 Task: Set auto save delay of 1000.
Action: Mouse moved to (12, 686)
Screenshot: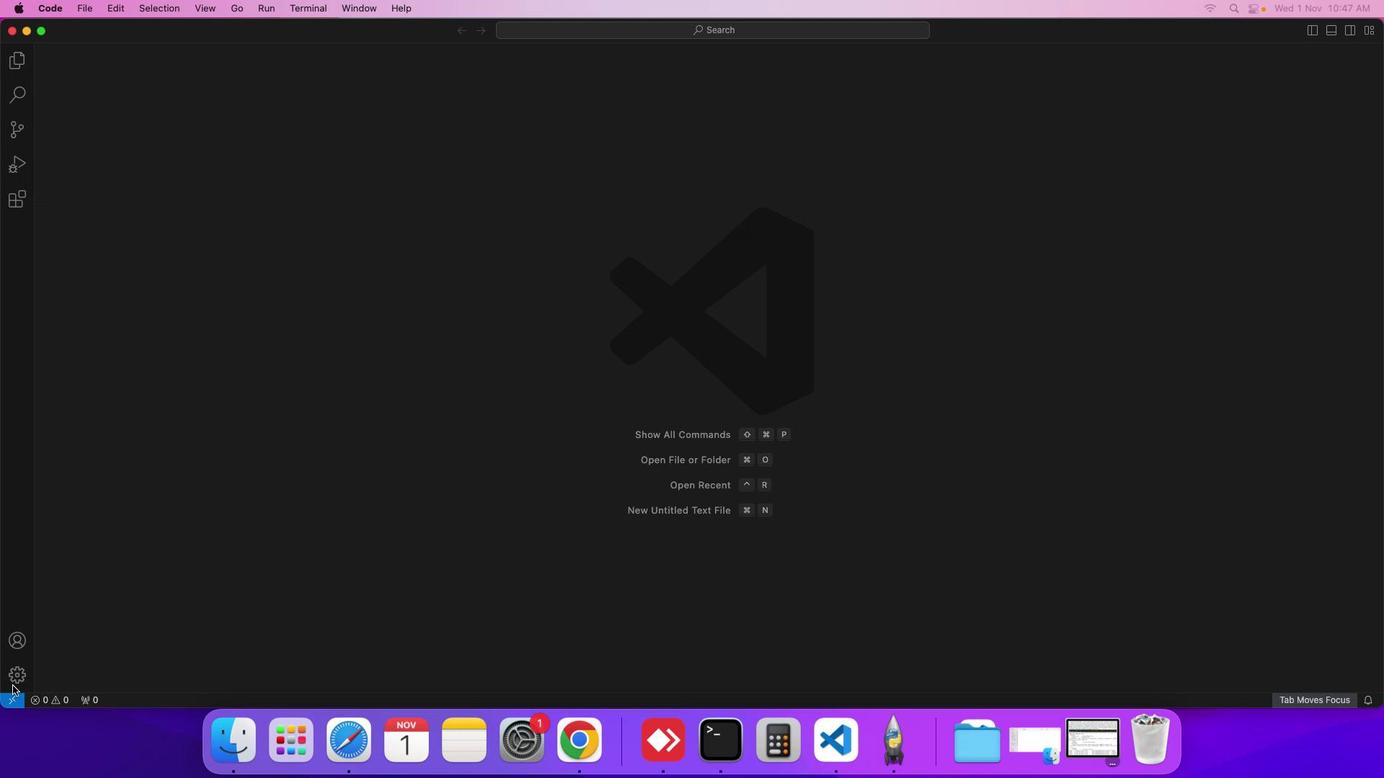 
Action: Mouse pressed left at (12, 686)
Screenshot: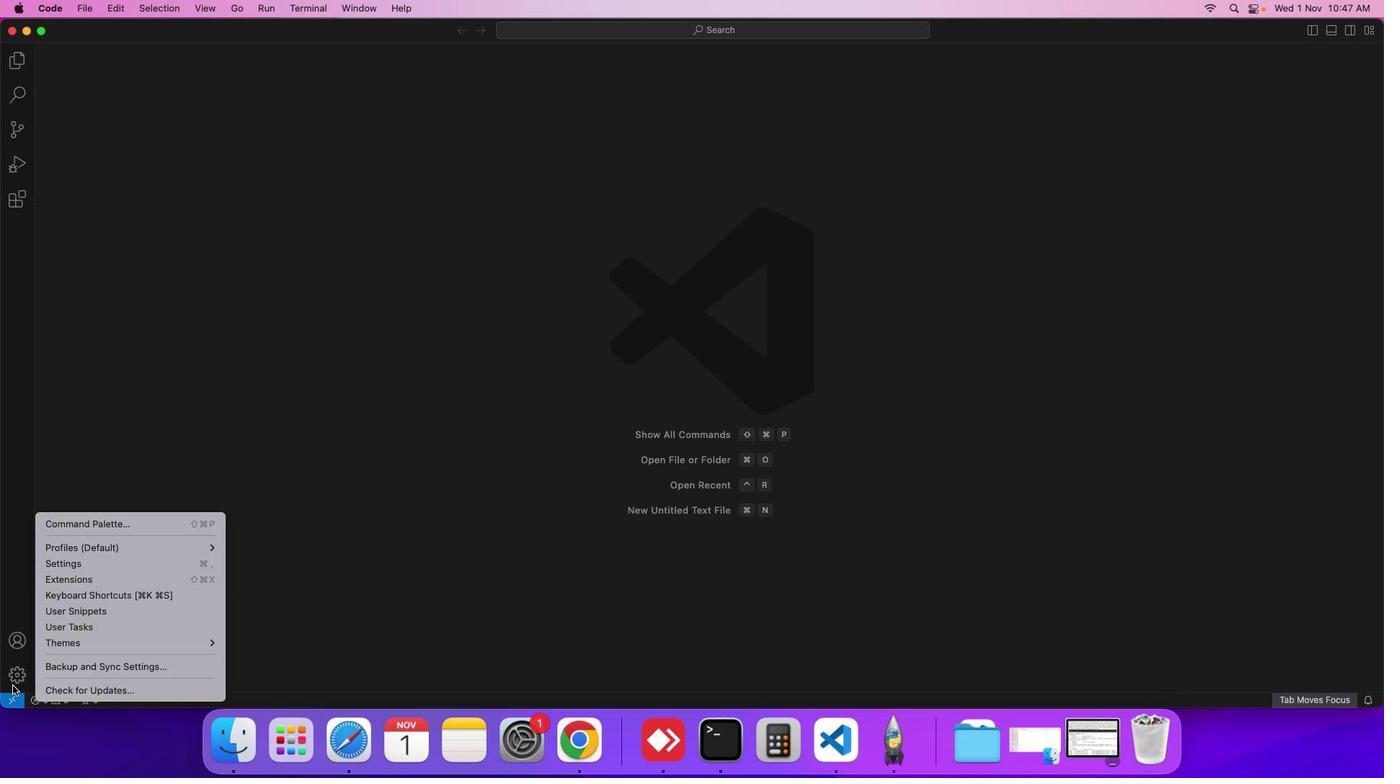 
Action: Mouse moved to (83, 566)
Screenshot: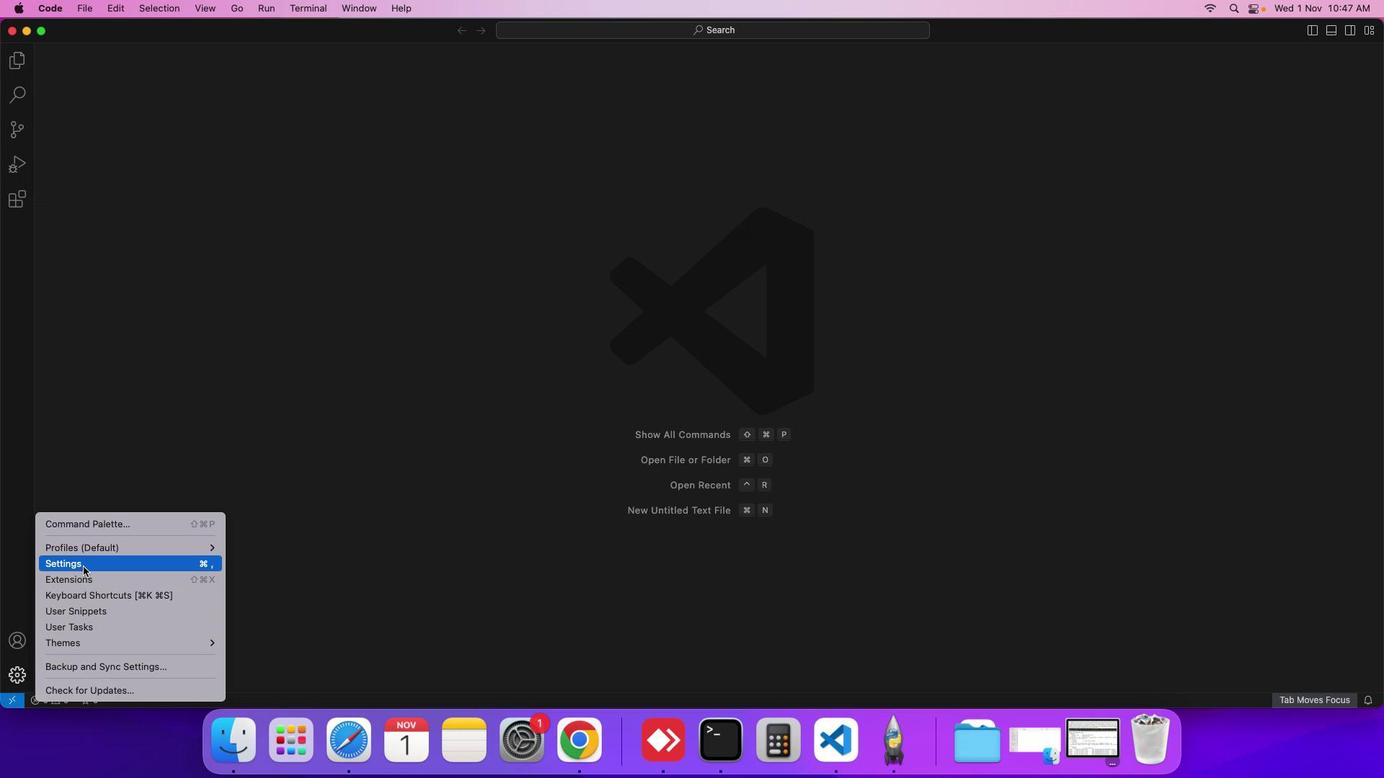 
Action: Mouse pressed left at (83, 566)
Screenshot: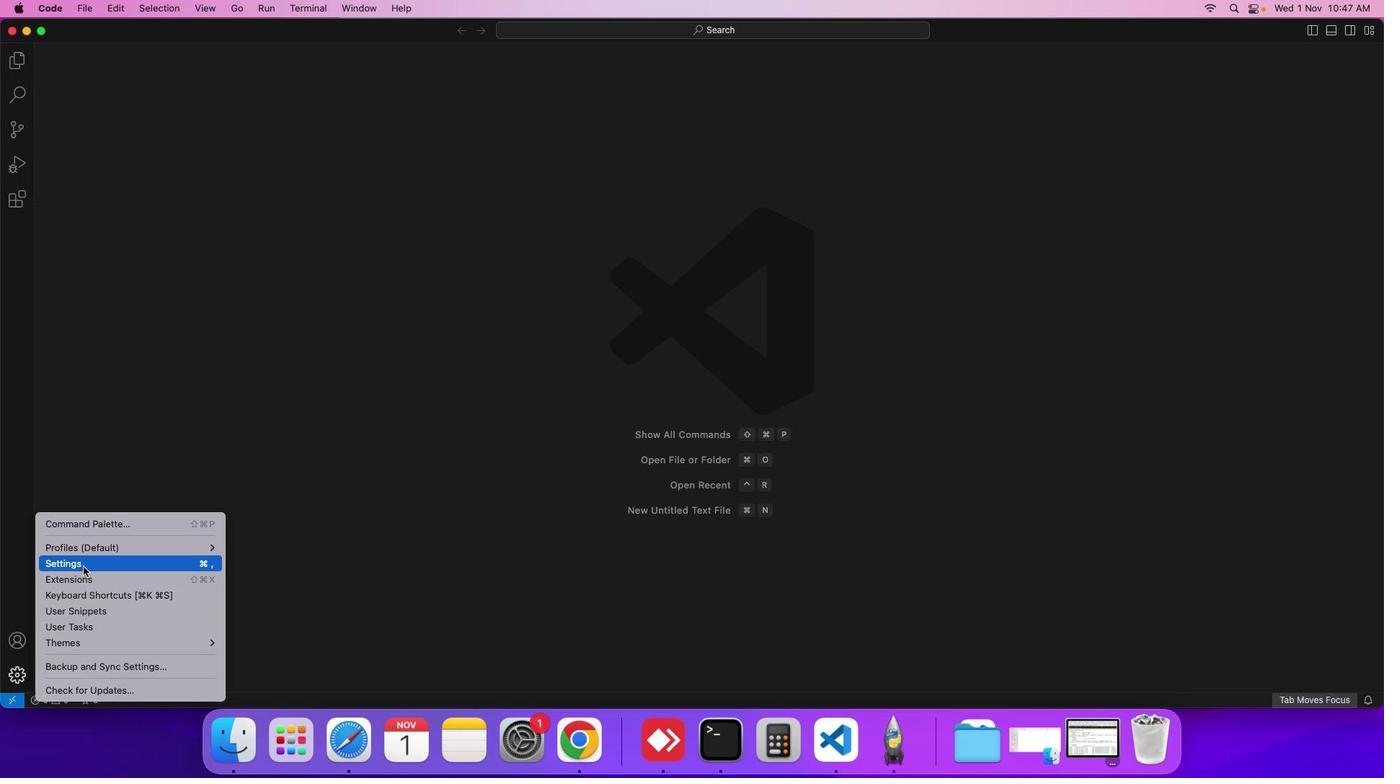 
Action: Mouse moved to (325, 159)
Screenshot: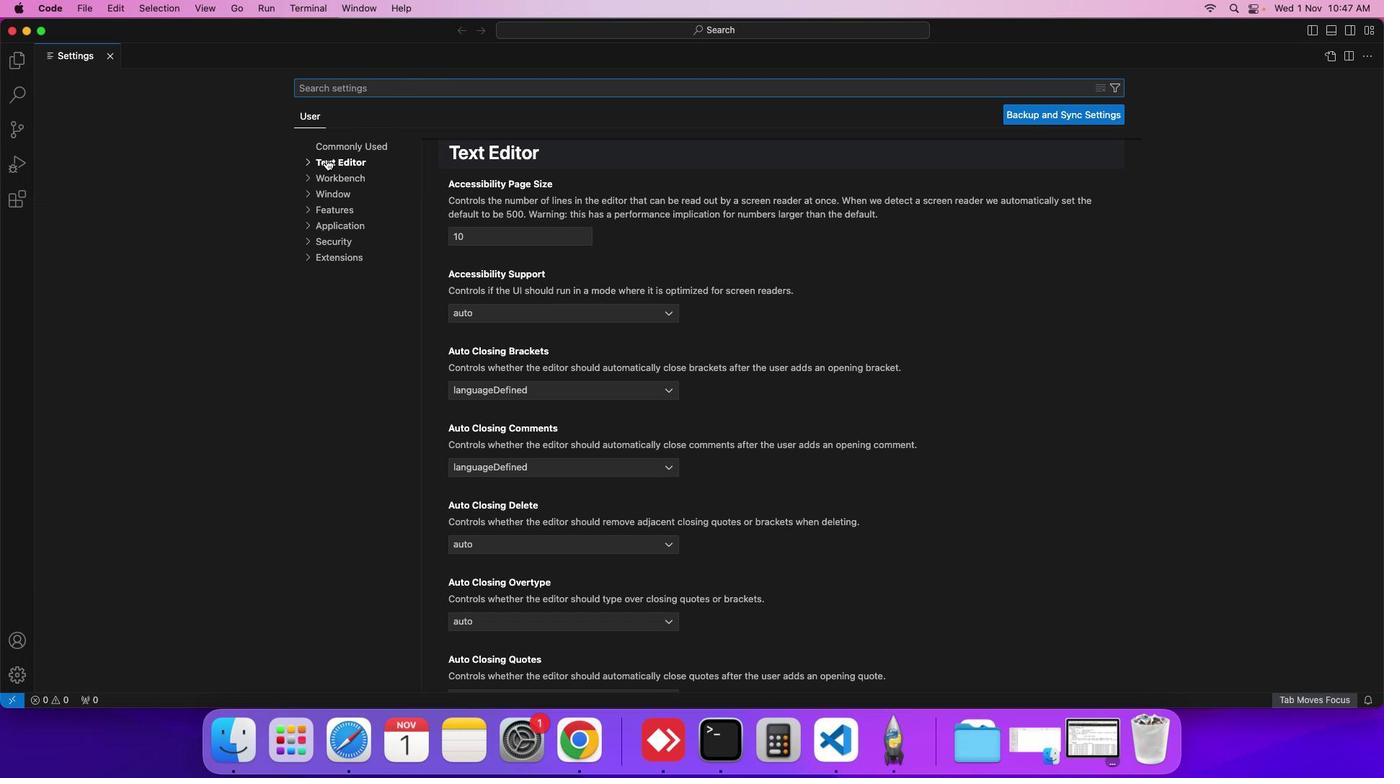
Action: Mouse pressed left at (325, 159)
Screenshot: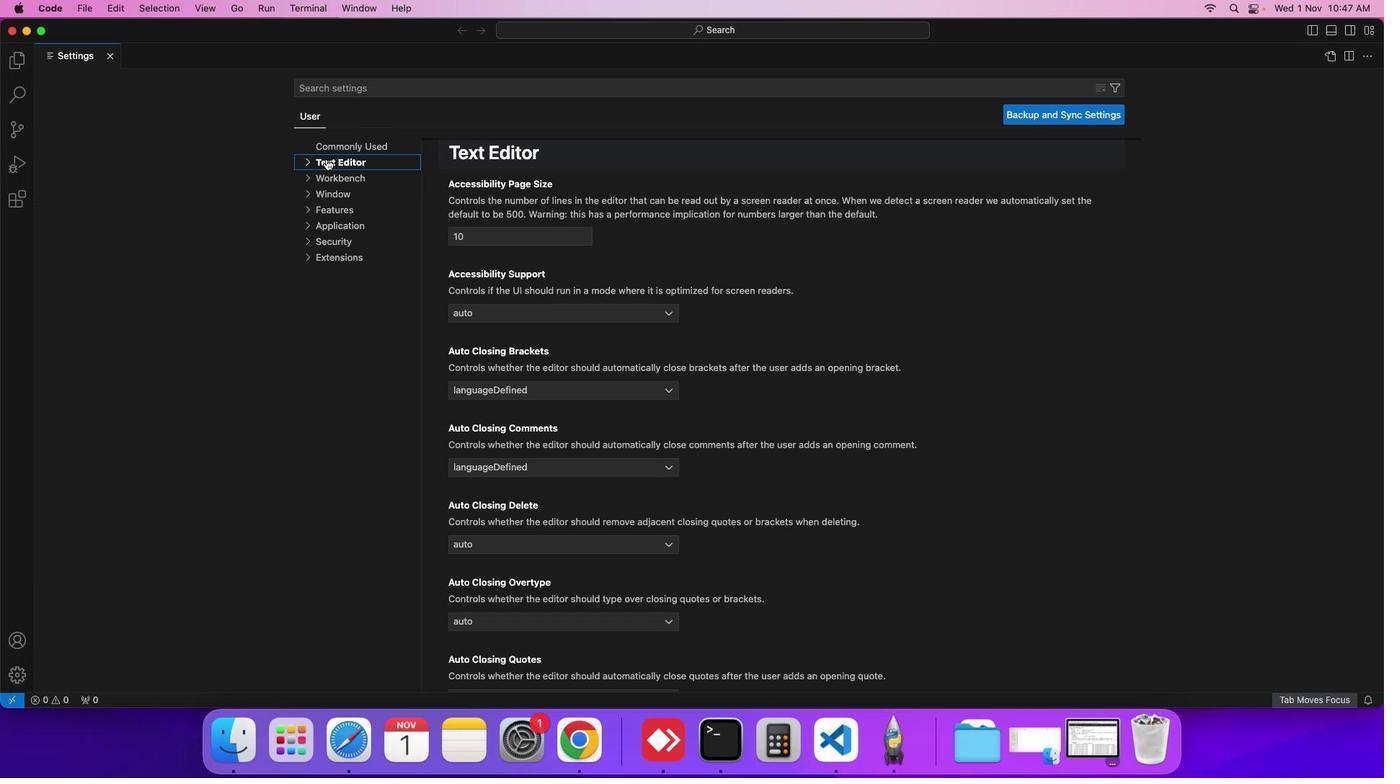 
Action: Mouse moved to (340, 291)
Screenshot: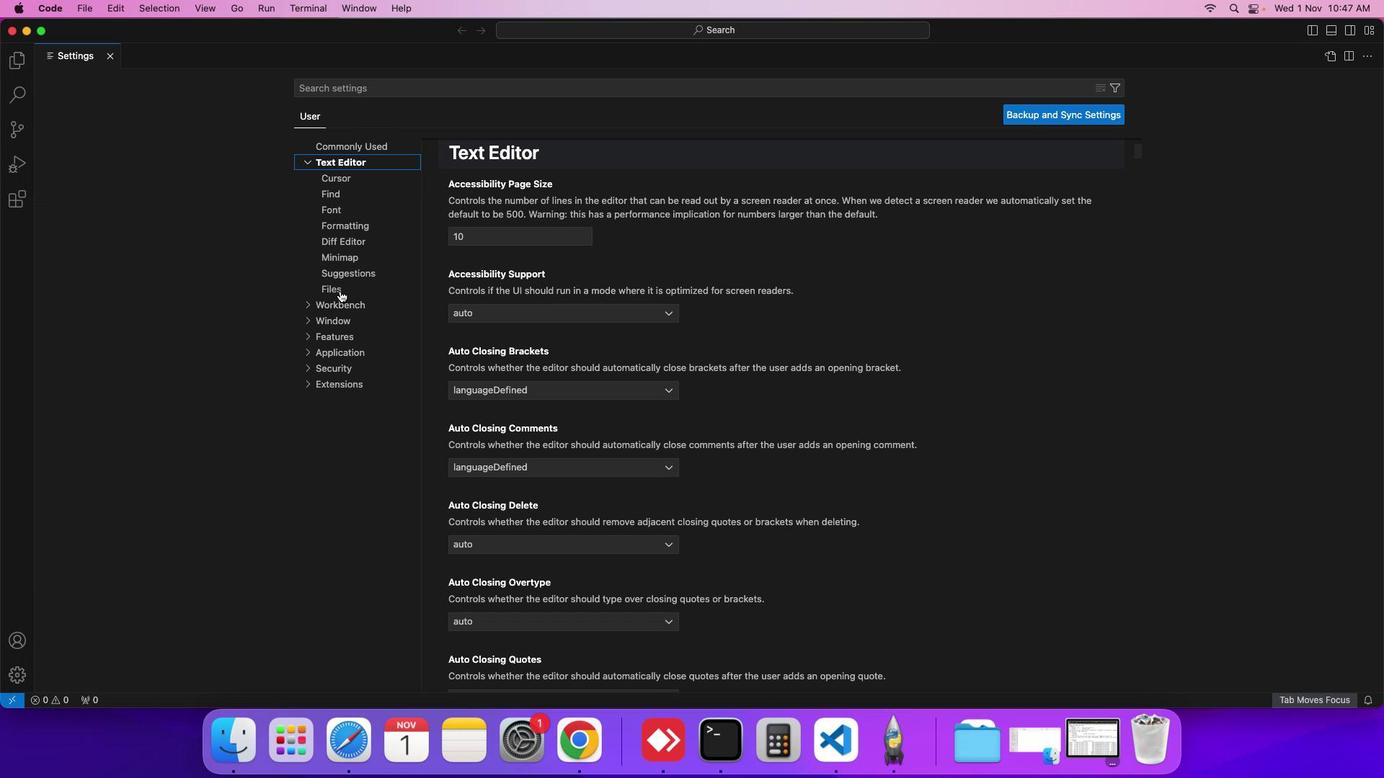 
Action: Mouse pressed left at (340, 291)
Screenshot: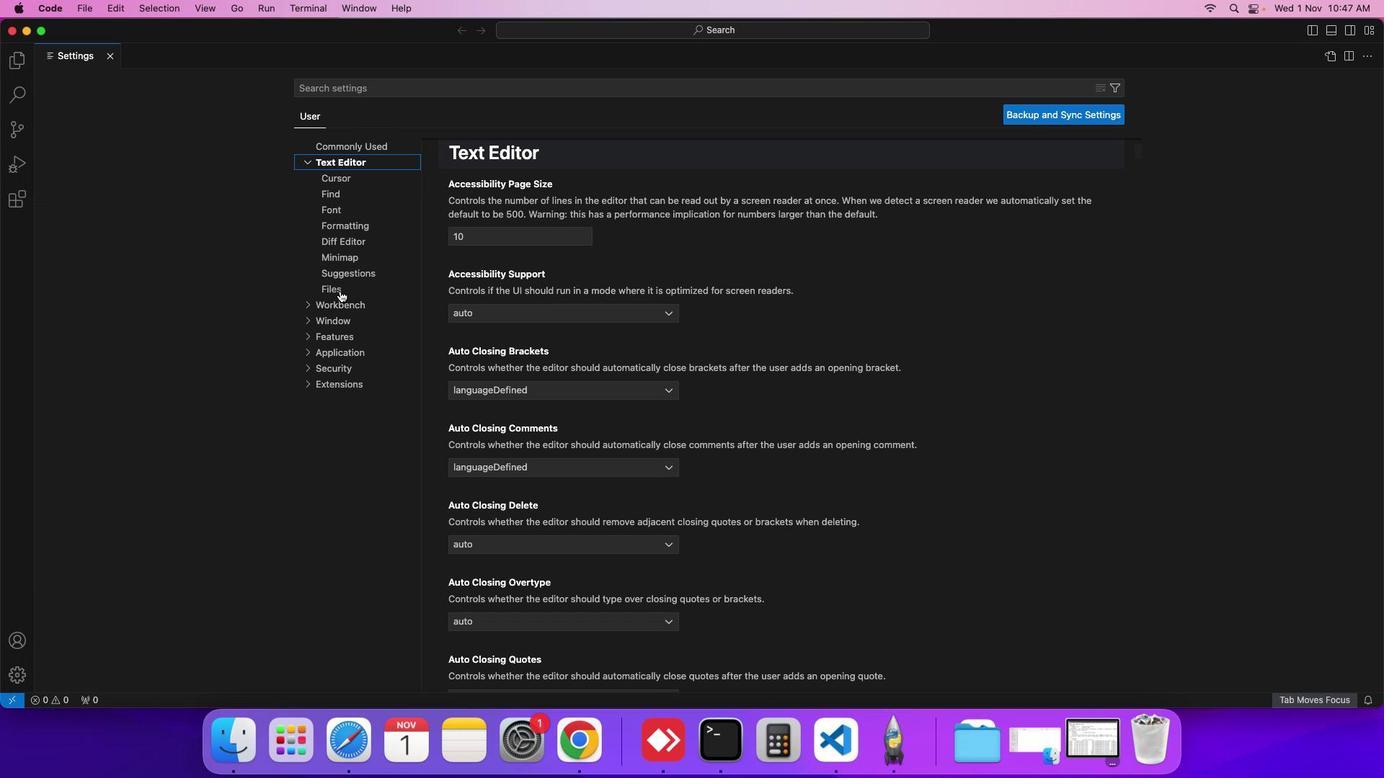 
Action: Mouse moved to (544, 510)
Screenshot: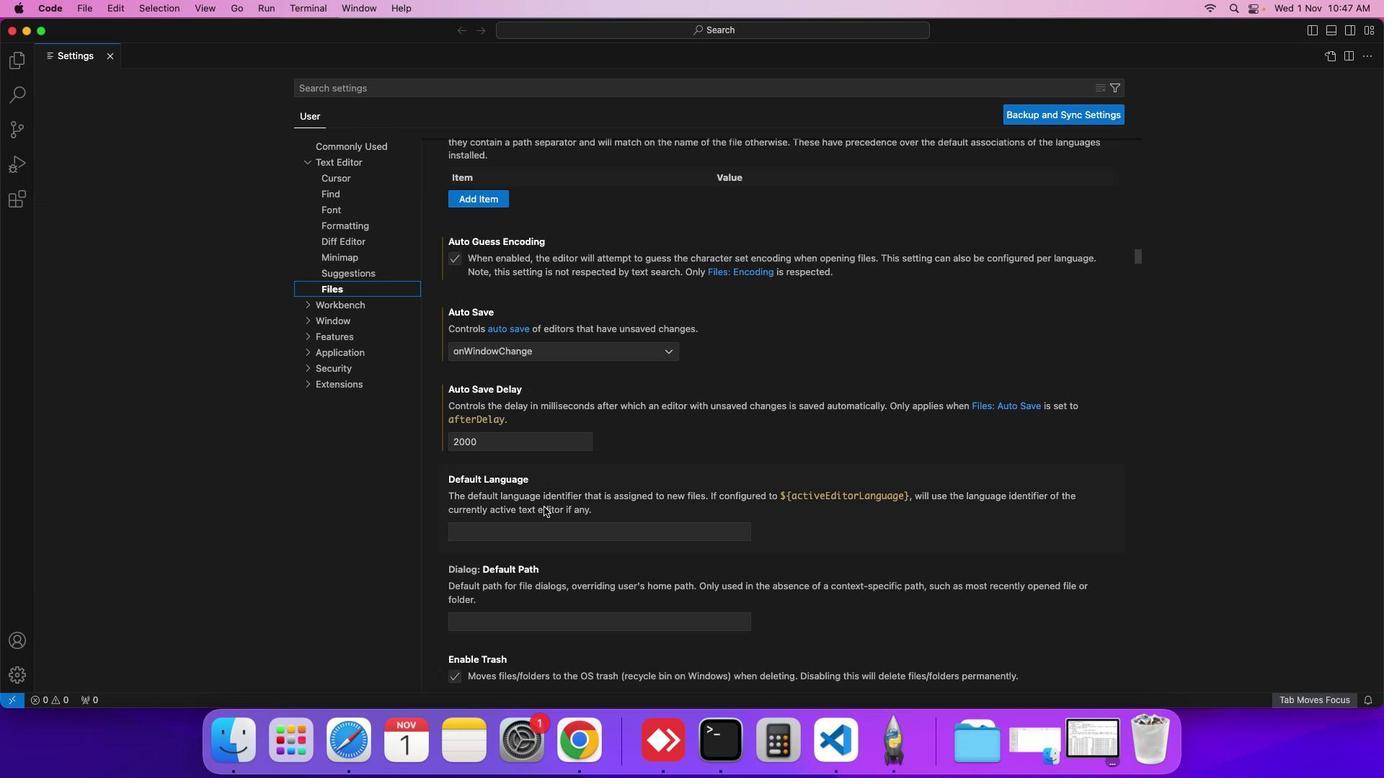 
Action: Mouse scrolled (544, 510) with delta (0, 0)
Screenshot: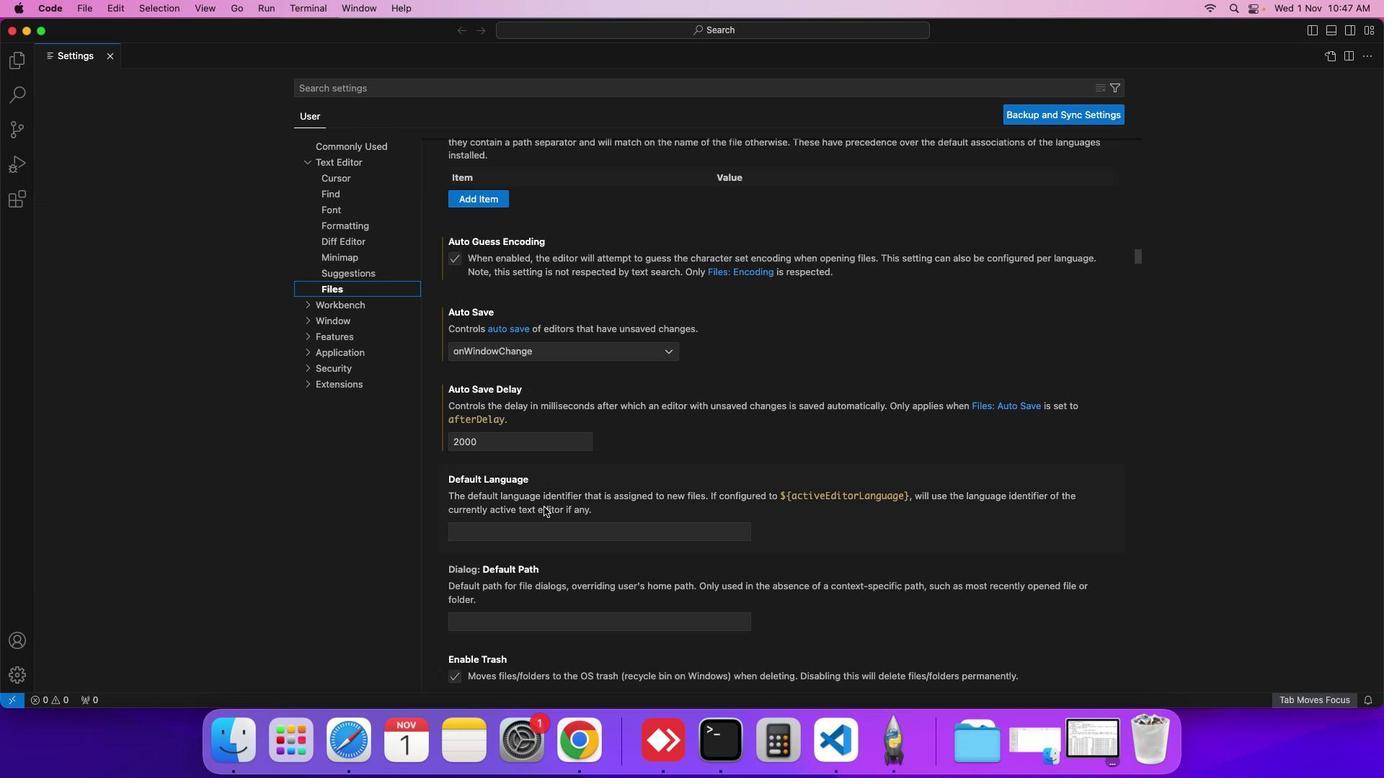 
Action: Mouse moved to (544, 509)
Screenshot: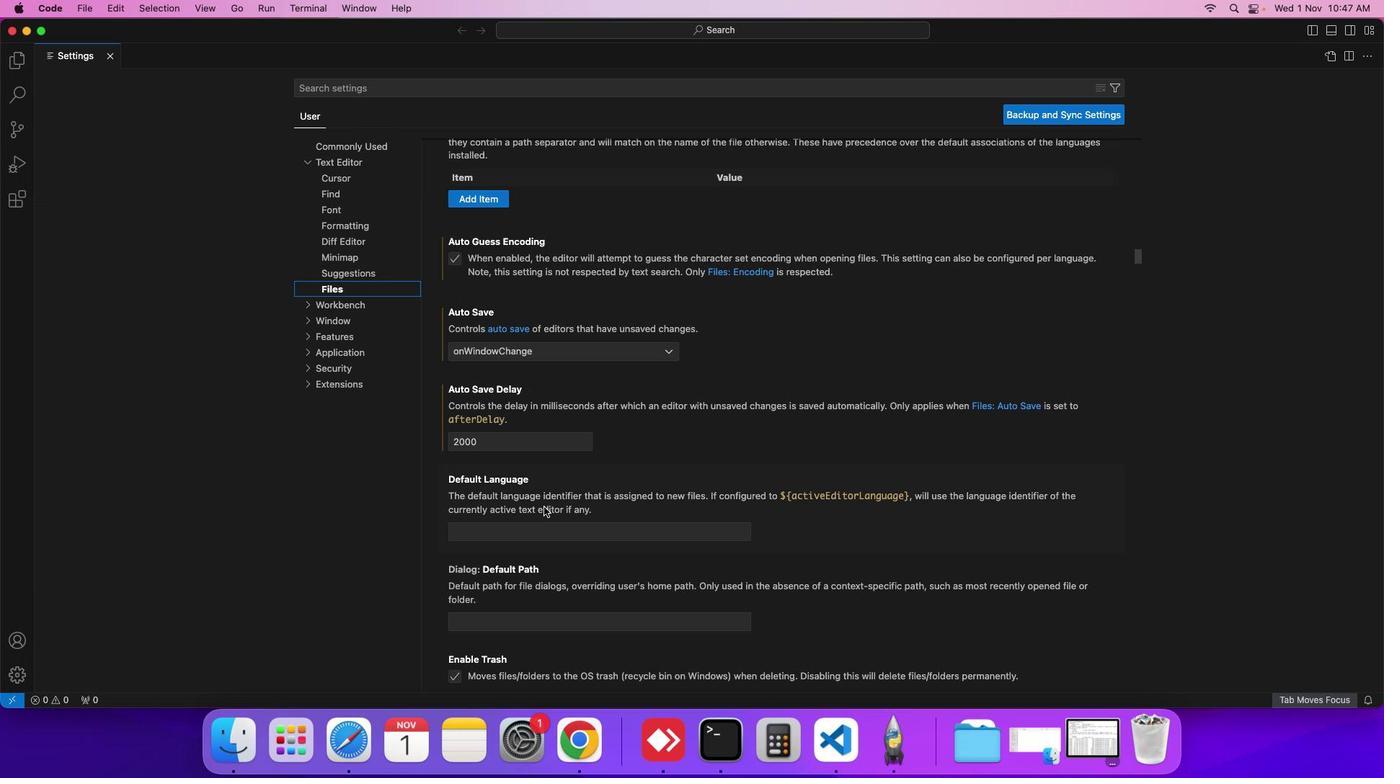 
Action: Mouse scrolled (544, 509) with delta (0, 0)
Screenshot: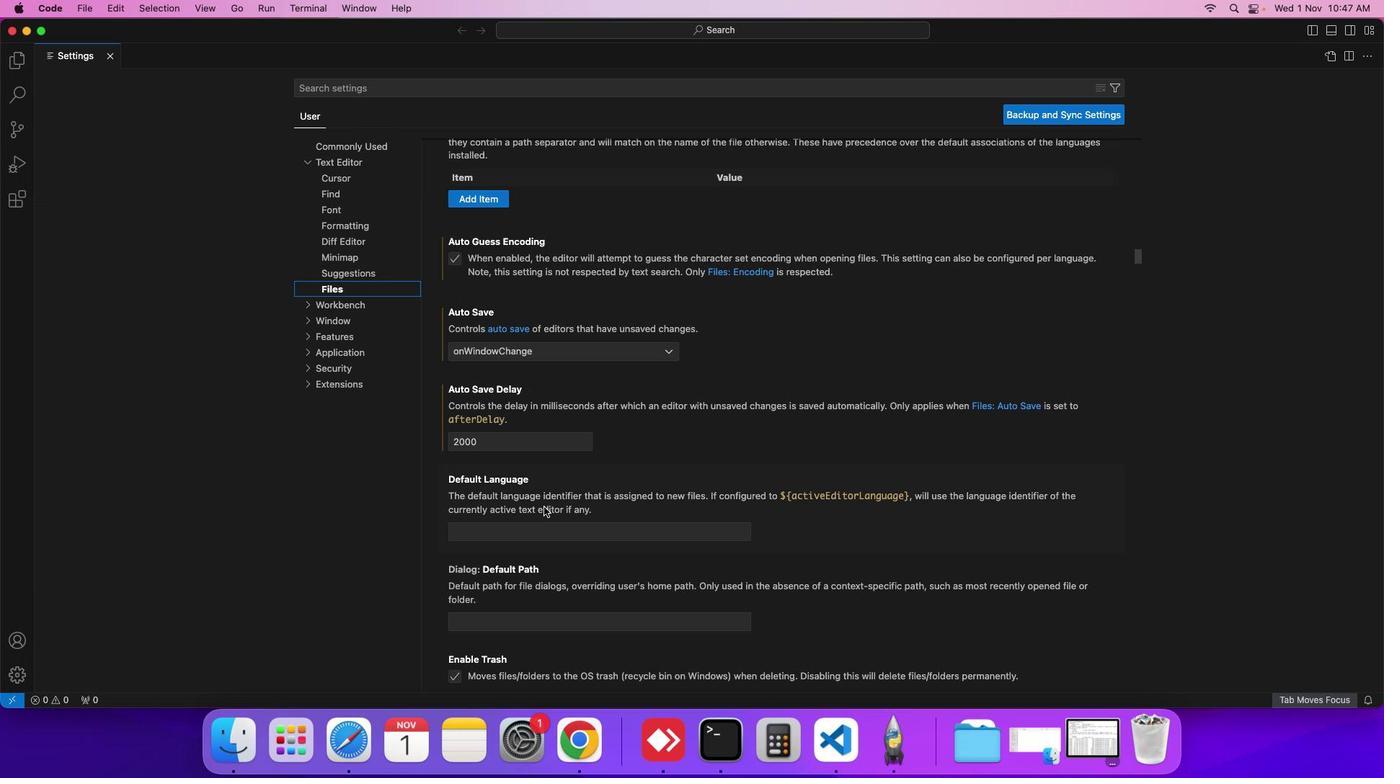 
Action: Mouse moved to (544, 507)
Screenshot: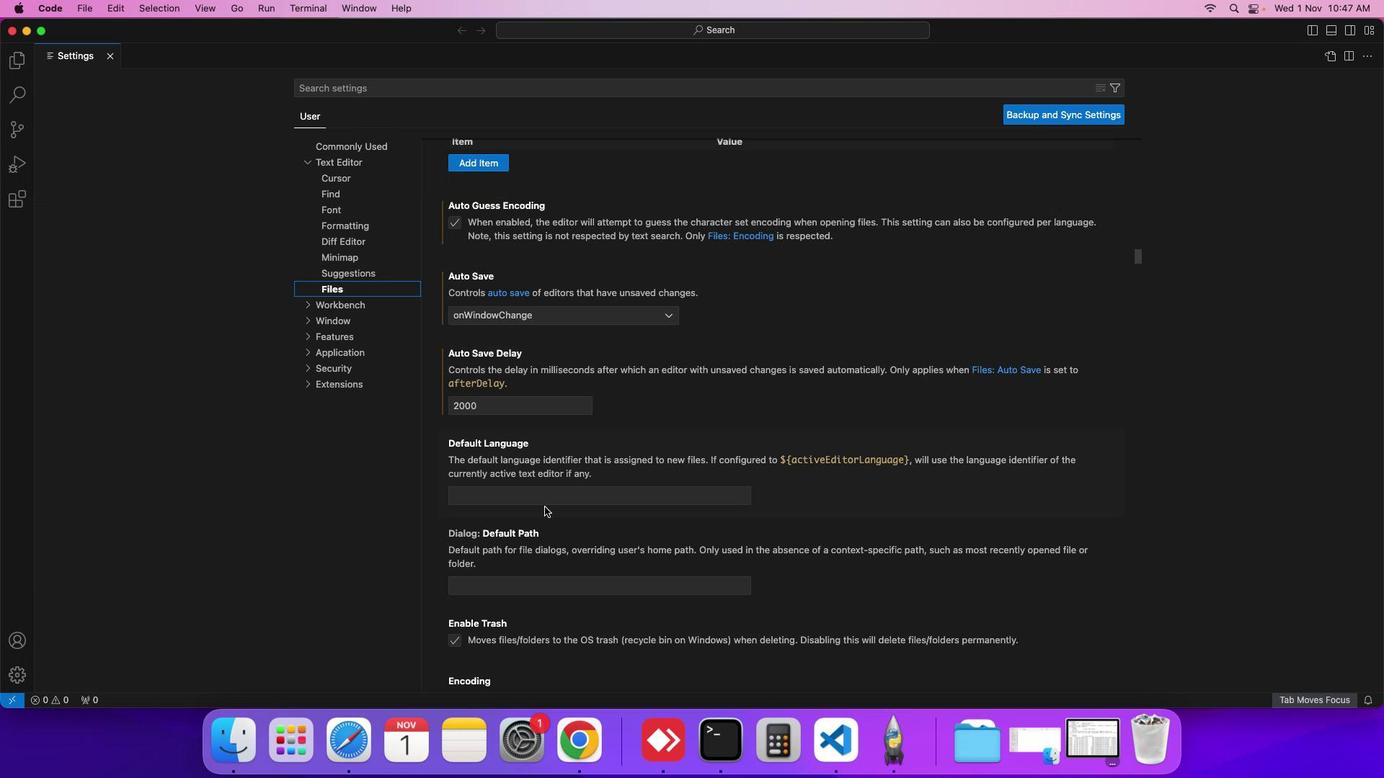 
Action: Mouse scrolled (544, 507) with delta (0, 0)
Screenshot: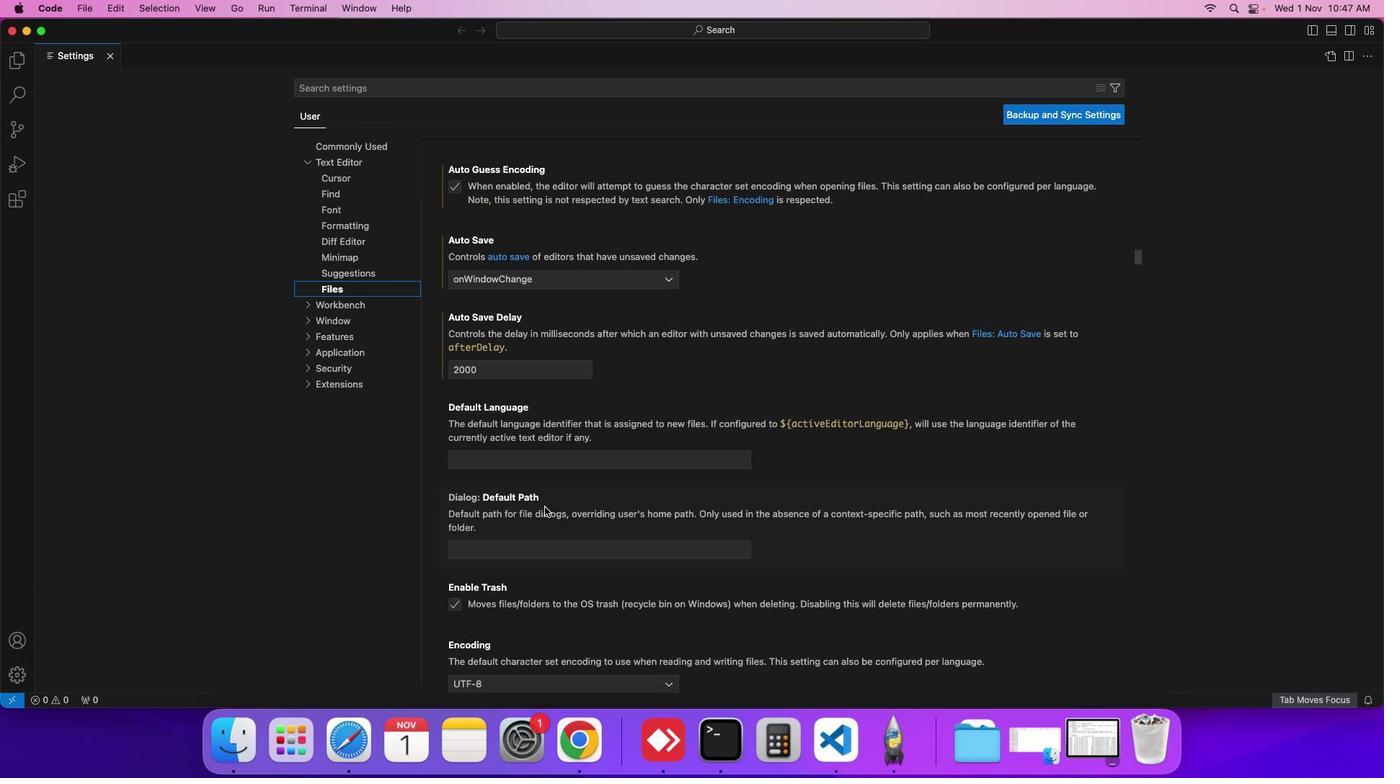 
Action: Mouse scrolled (544, 507) with delta (0, 0)
Screenshot: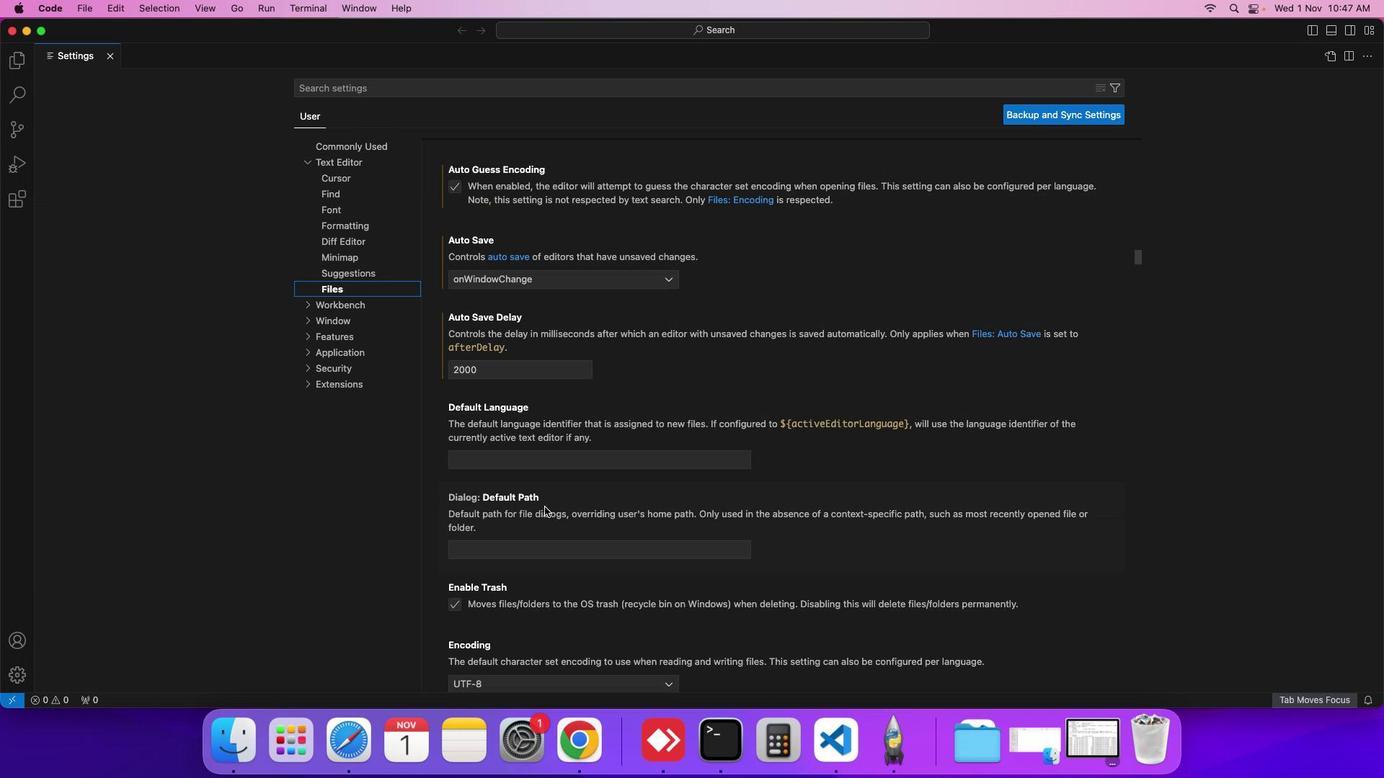 
Action: Mouse moved to (496, 369)
Screenshot: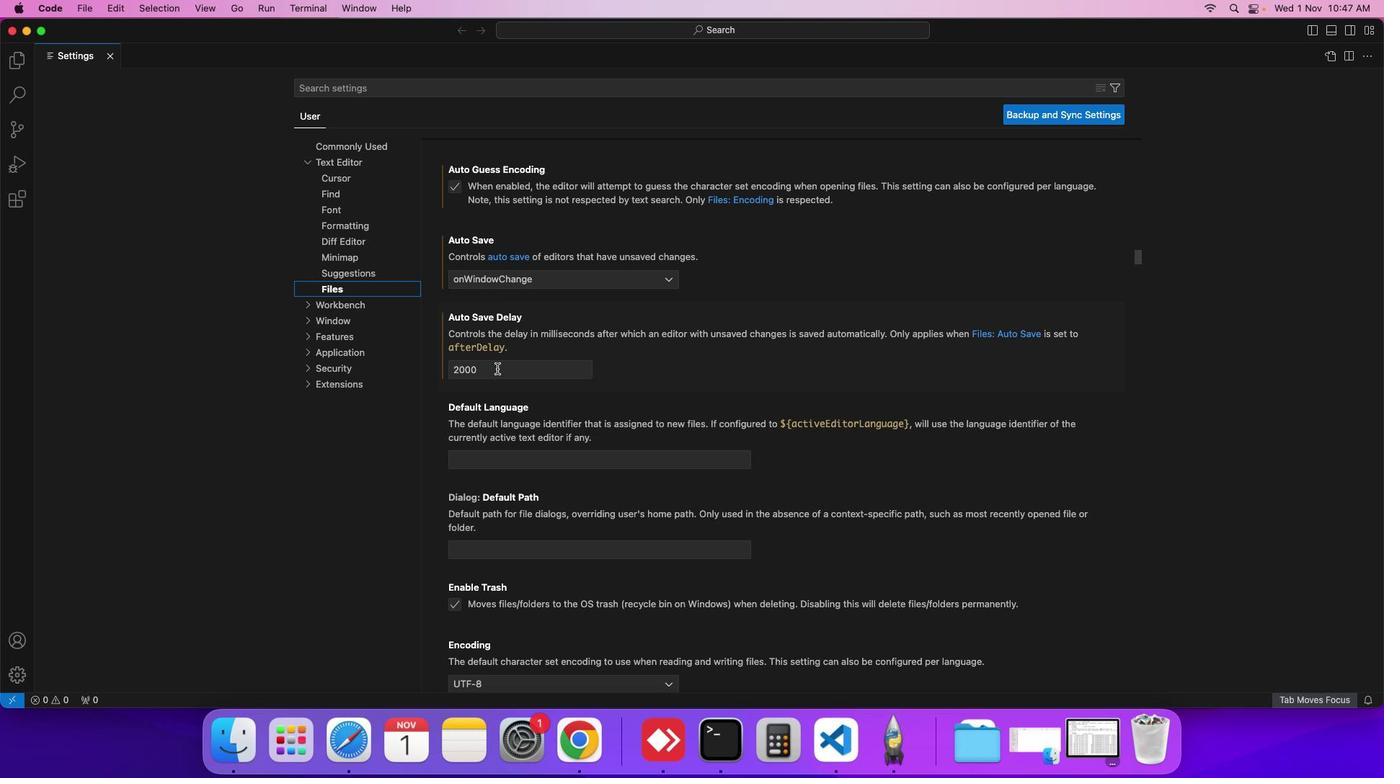 
Action: Mouse pressed left at (496, 369)
Screenshot: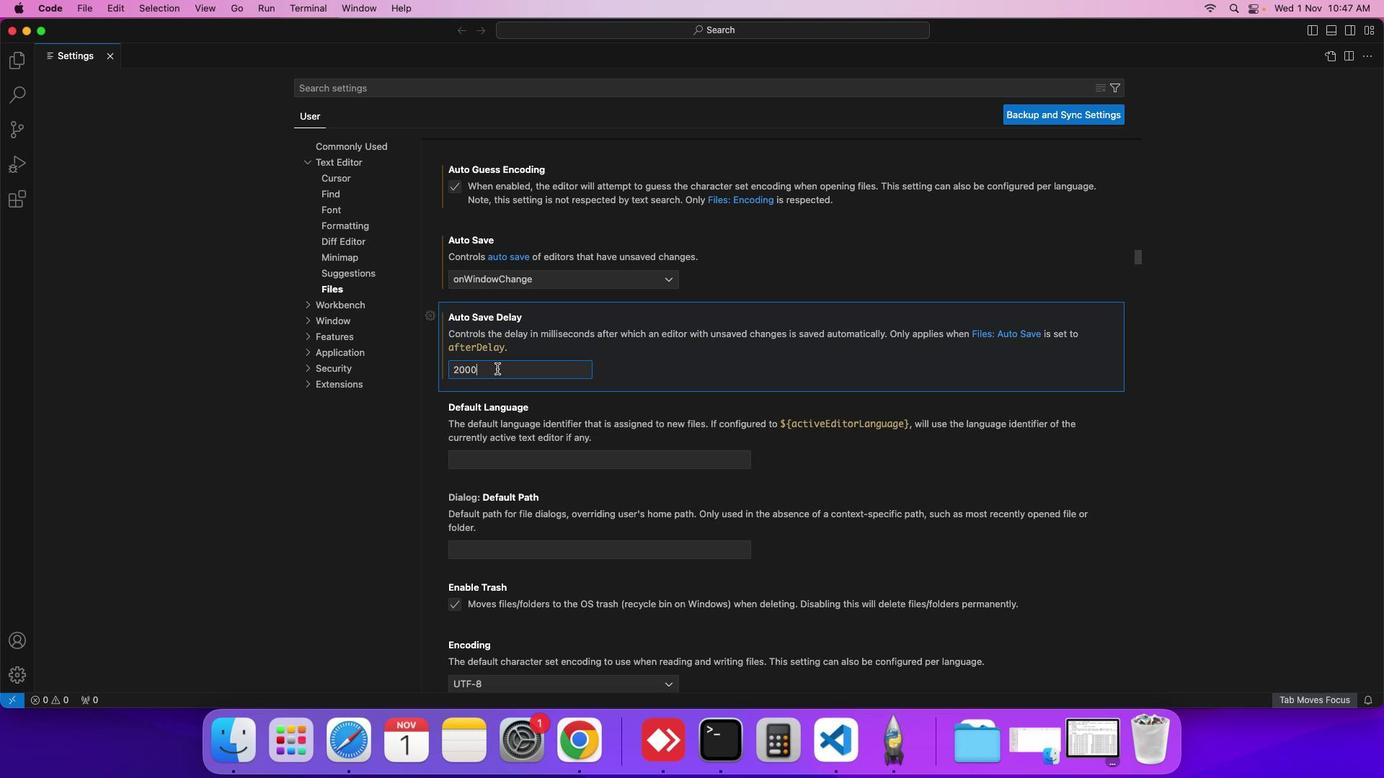 
Action: Mouse moved to (495, 369)
Screenshot: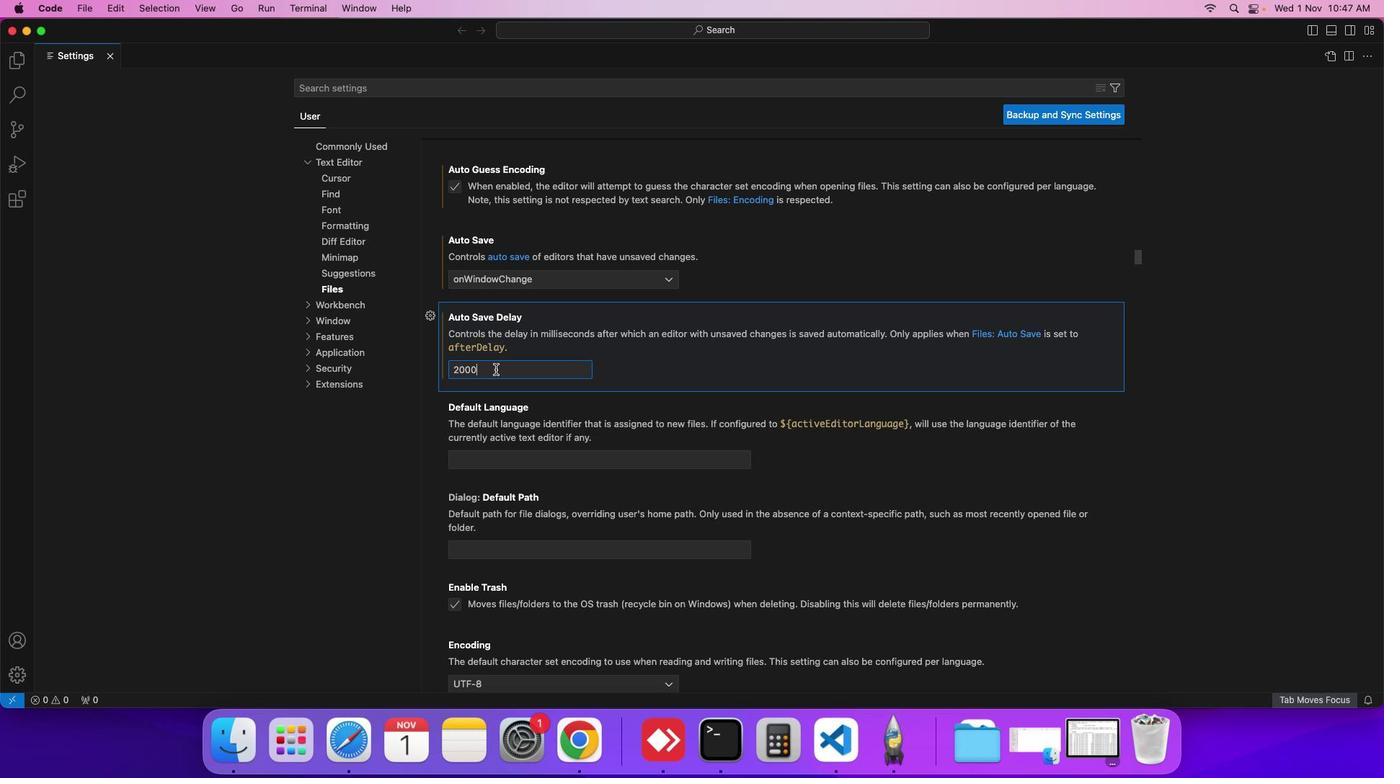 
Action: Key pressed Key.backspaceKey.backspaceKey.backspaceKey.backspace'1''0''0''0'
Screenshot: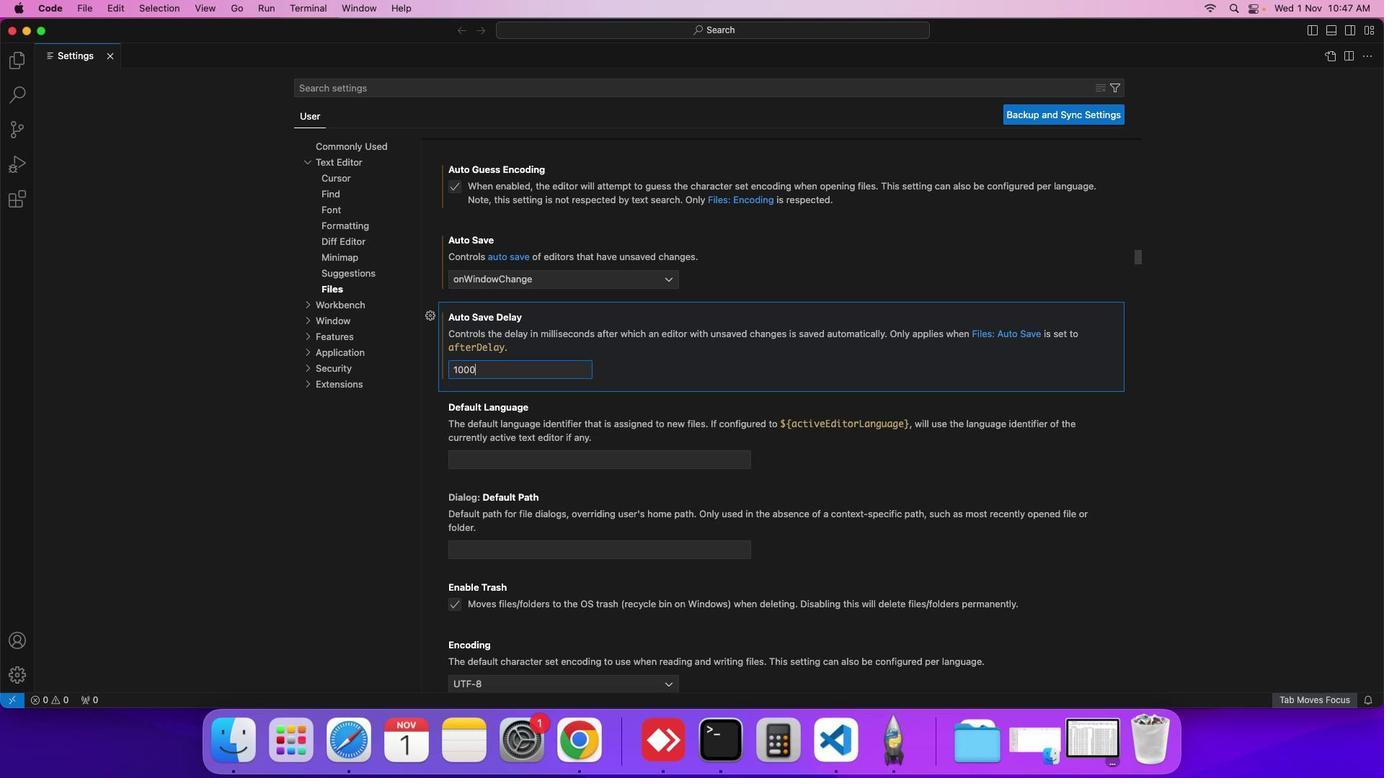 
